 Task: Search matching in sales insights.
Action: Mouse moved to (696, 75)
Screenshot: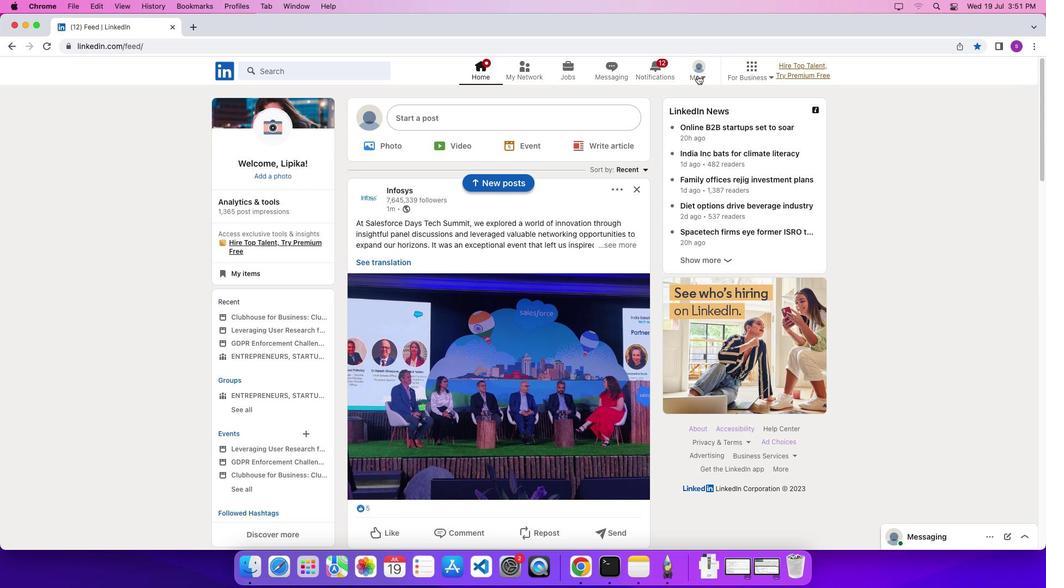
Action: Mouse pressed left at (696, 75)
Screenshot: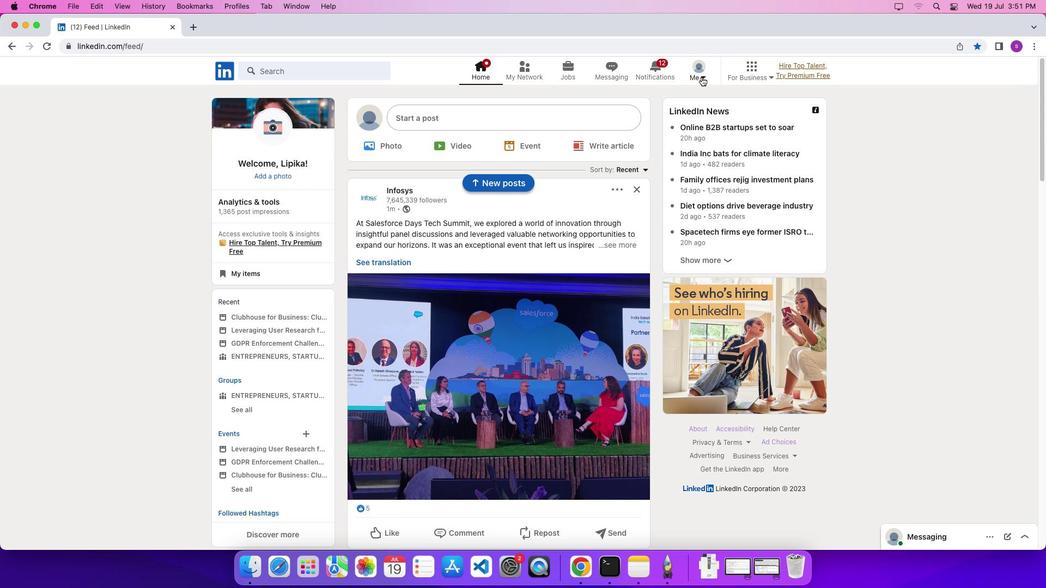 
Action: Mouse moved to (701, 77)
Screenshot: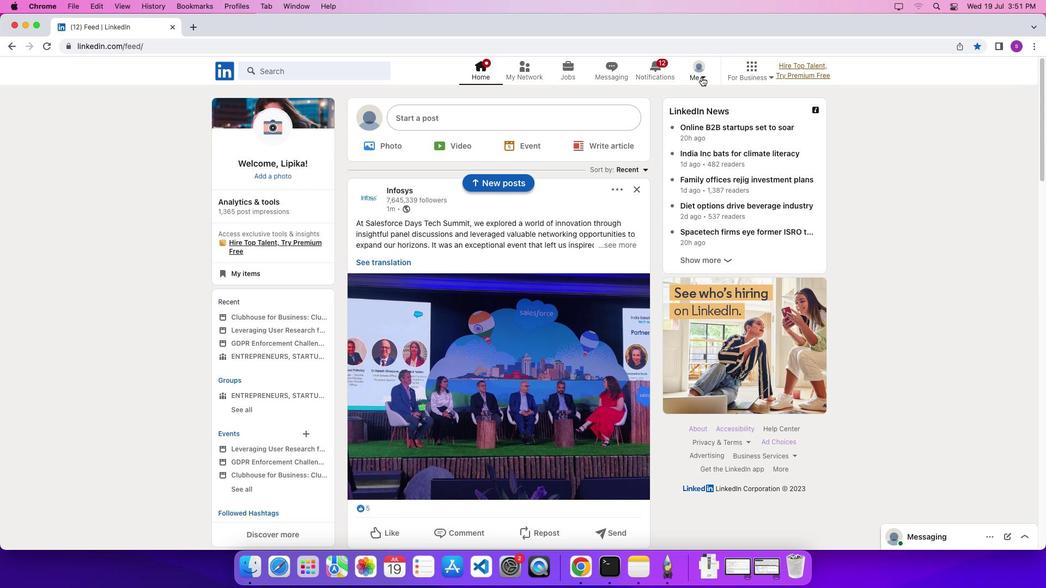 
Action: Mouse pressed left at (701, 77)
Screenshot: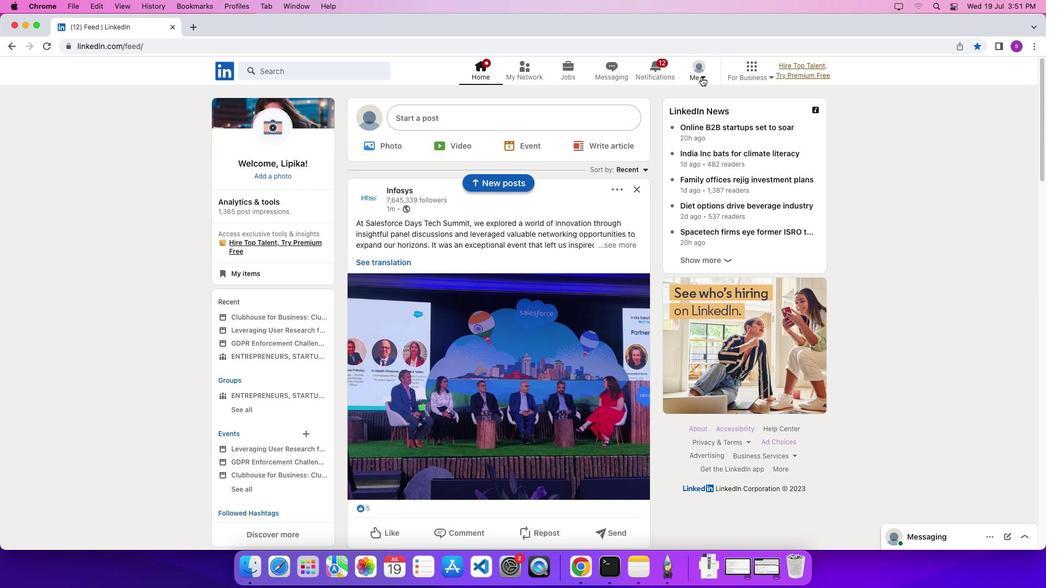
Action: Mouse moved to (682, 134)
Screenshot: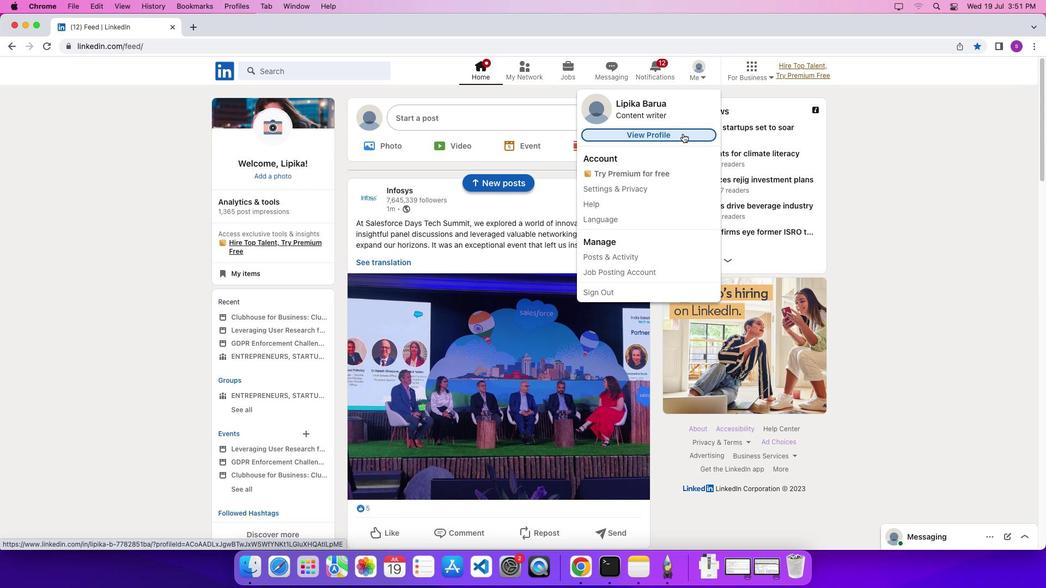 
Action: Mouse pressed left at (682, 134)
Screenshot: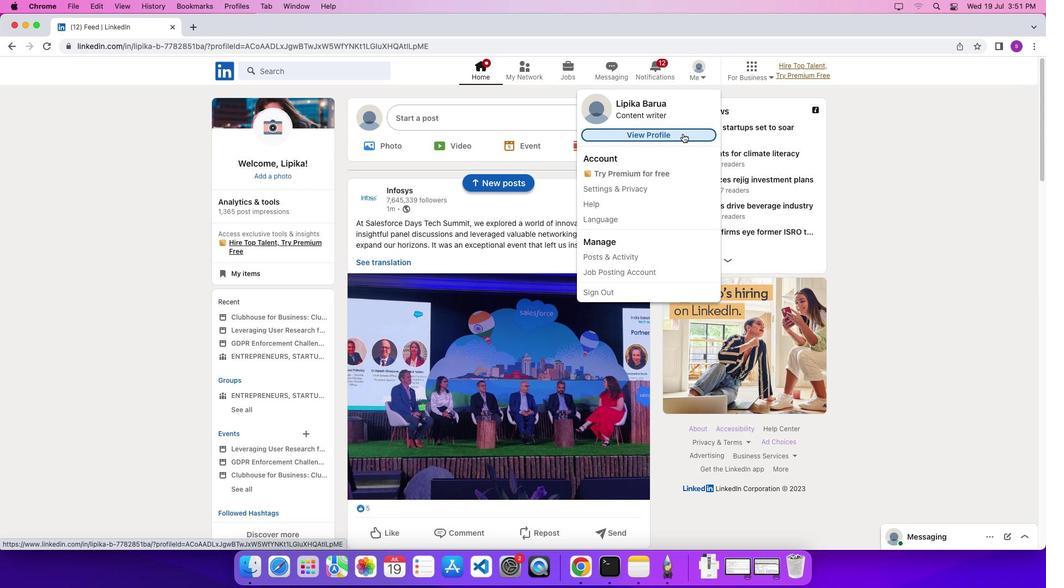 
Action: Mouse moved to (598, 335)
Screenshot: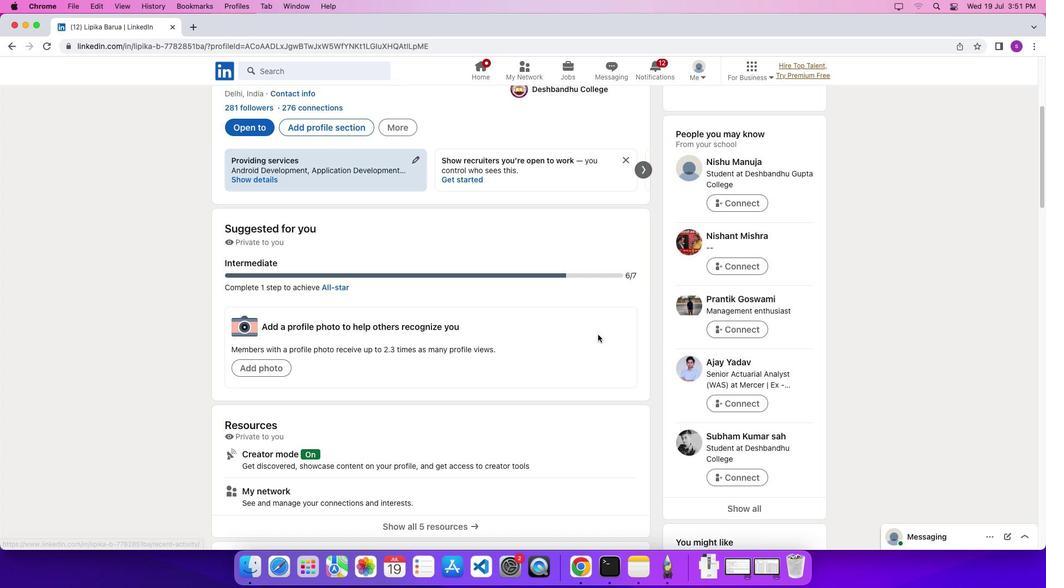 
Action: Mouse scrolled (598, 335) with delta (0, 0)
Screenshot: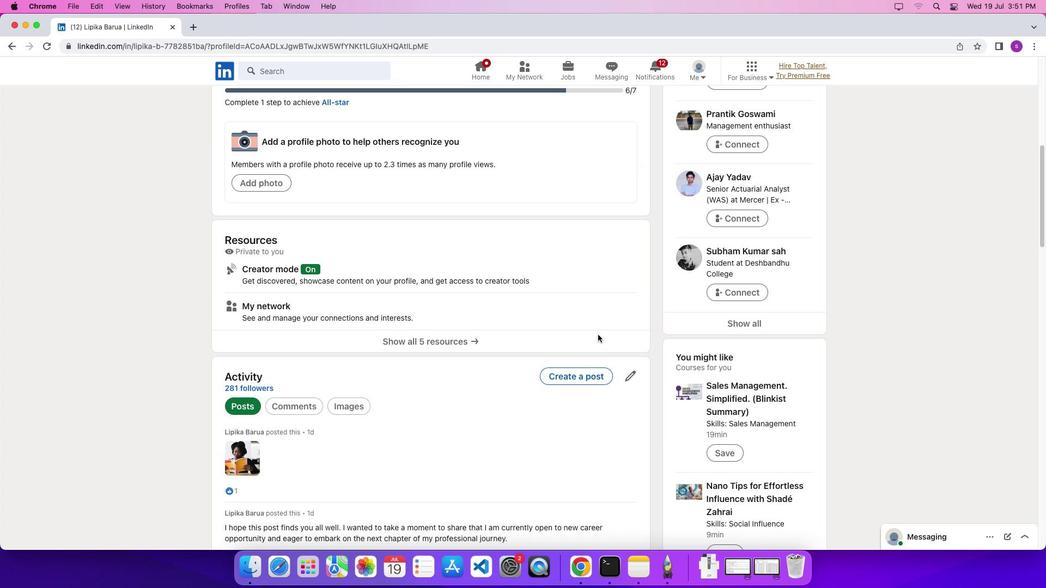 
Action: Mouse scrolled (598, 335) with delta (0, 0)
Screenshot: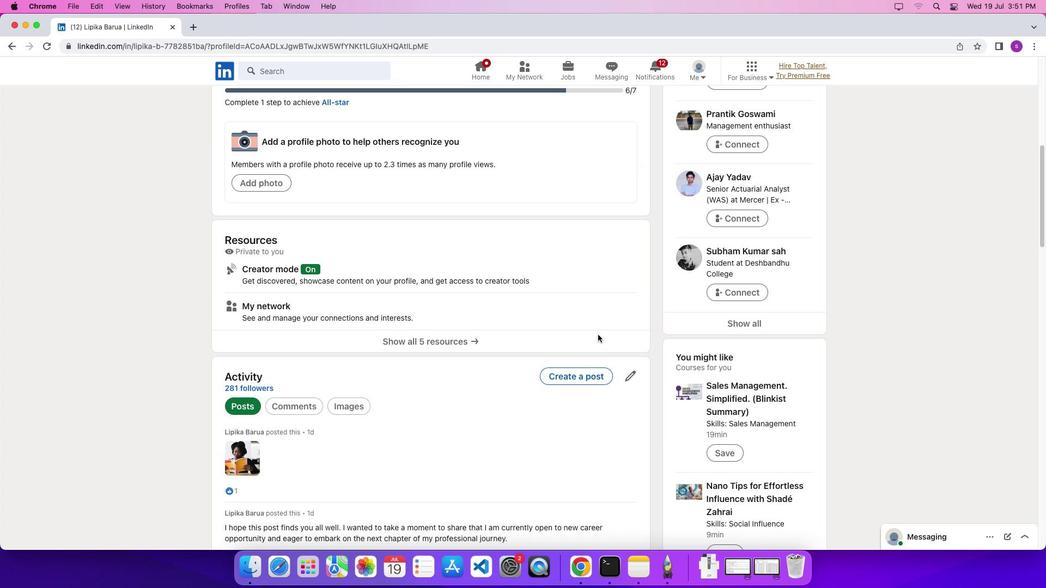 
Action: Mouse scrolled (598, 335) with delta (0, -3)
Screenshot: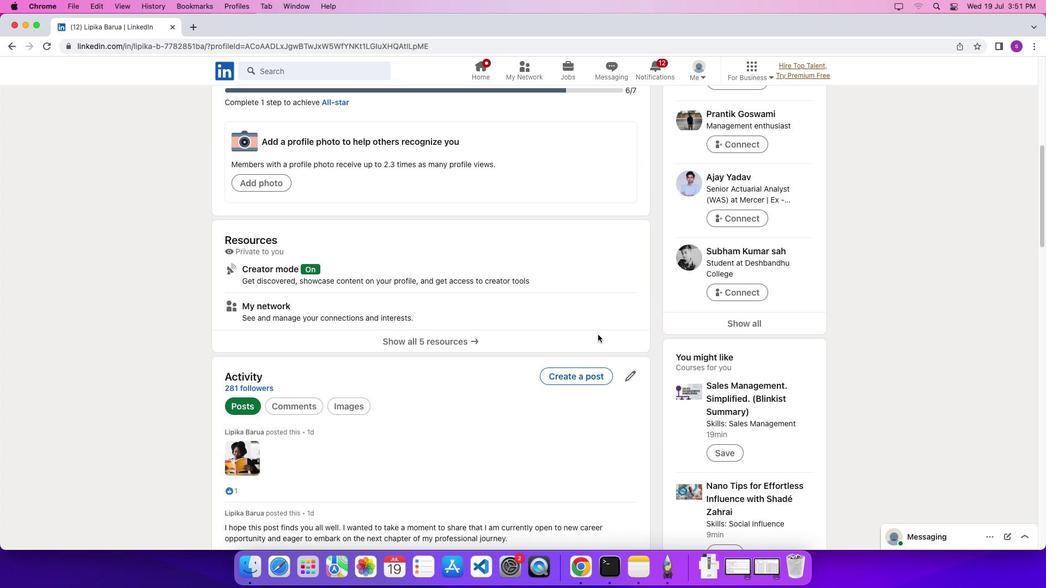 
Action: Mouse scrolled (598, 335) with delta (0, -4)
Screenshot: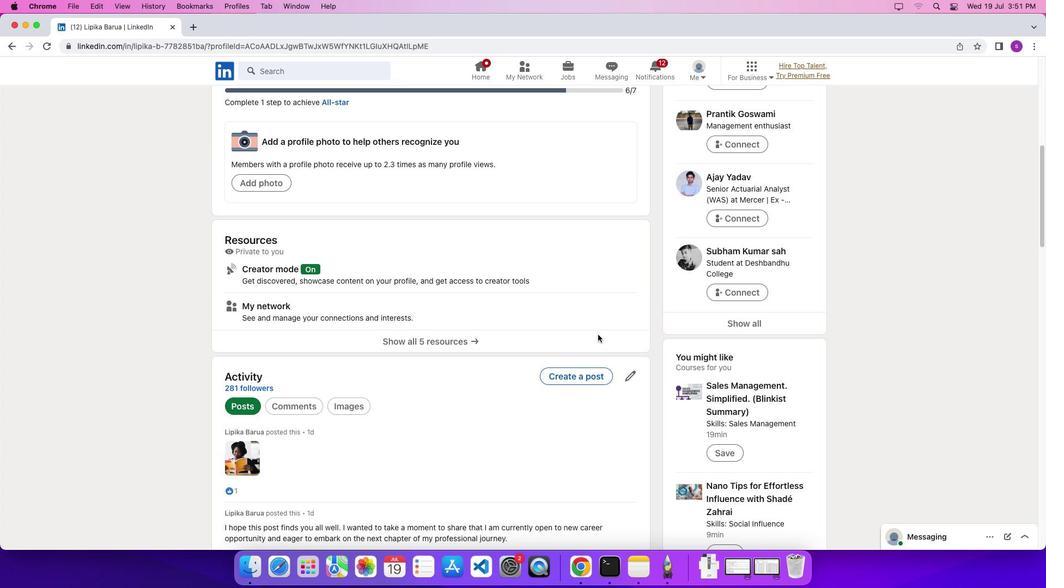 
Action: Mouse scrolled (598, 335) with delta (0, 0)
Screenshot: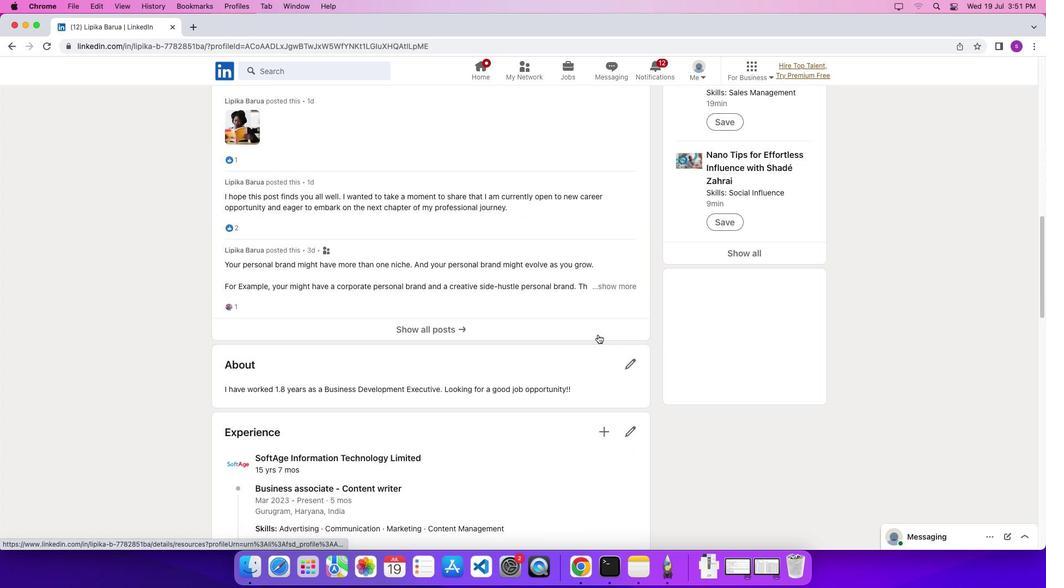 
Action: Mouse scrolled (598, 335) with delta (0, 0)
Screenshot: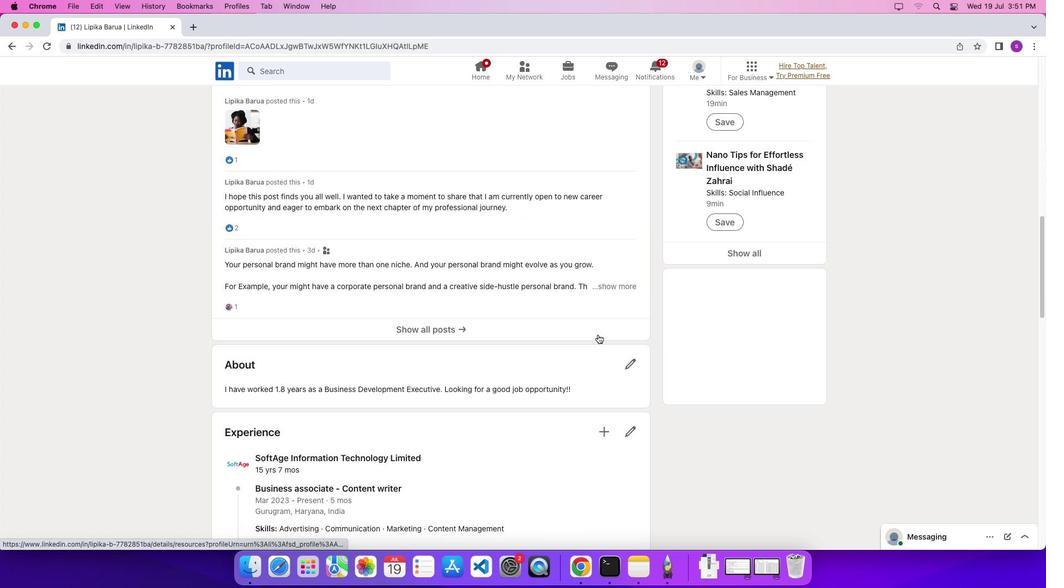 
Action: Mouse scrolled (598, 335) with delta (0, -3)
Screenshot: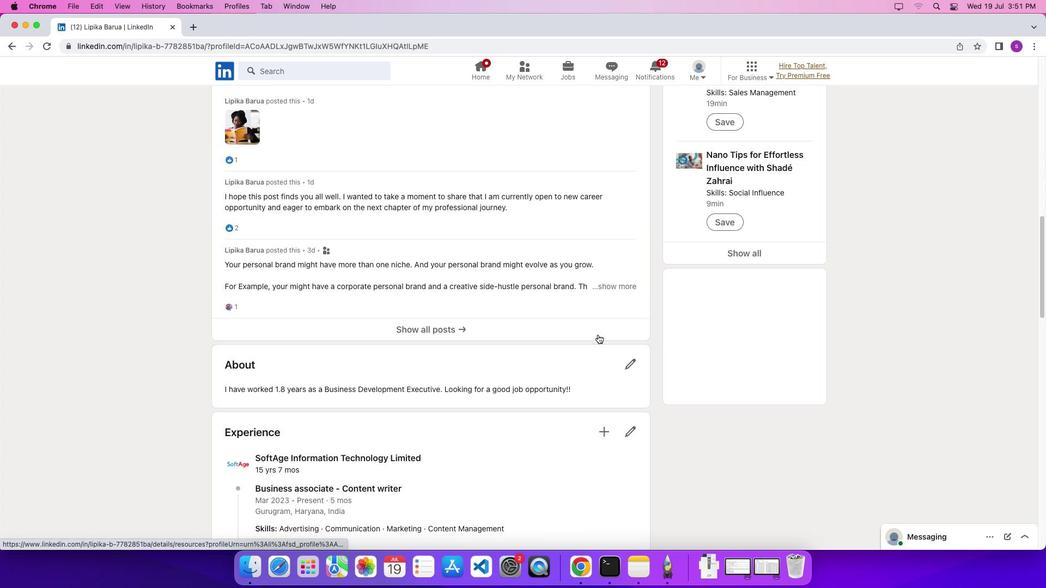 
Action: Mouse scrolled (598, 335) with delta (0, -3)
Screenshot: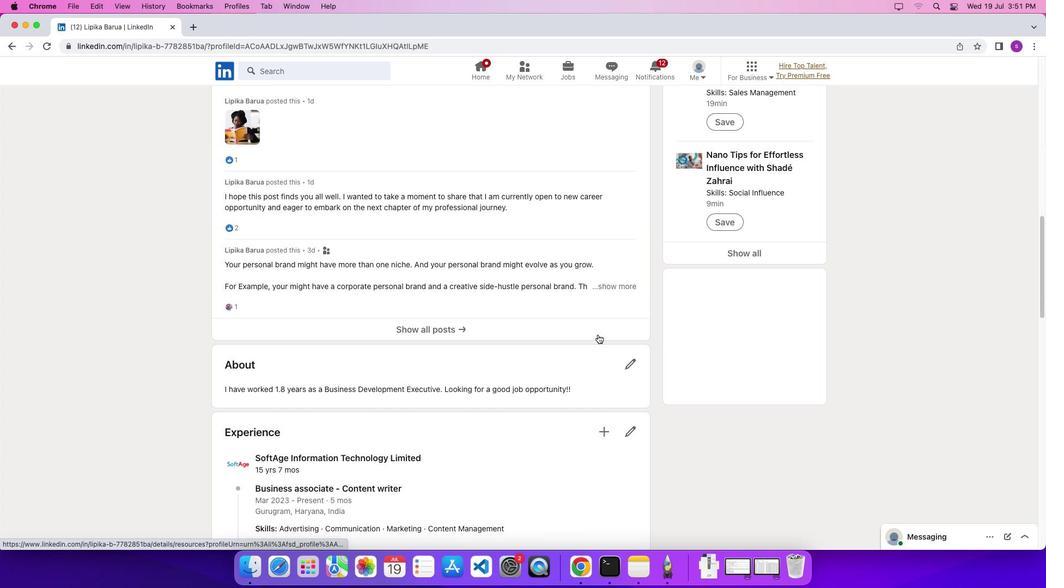 
Action: Mouse scrolled (598, 335) with delta (0, 0)
Screenshot: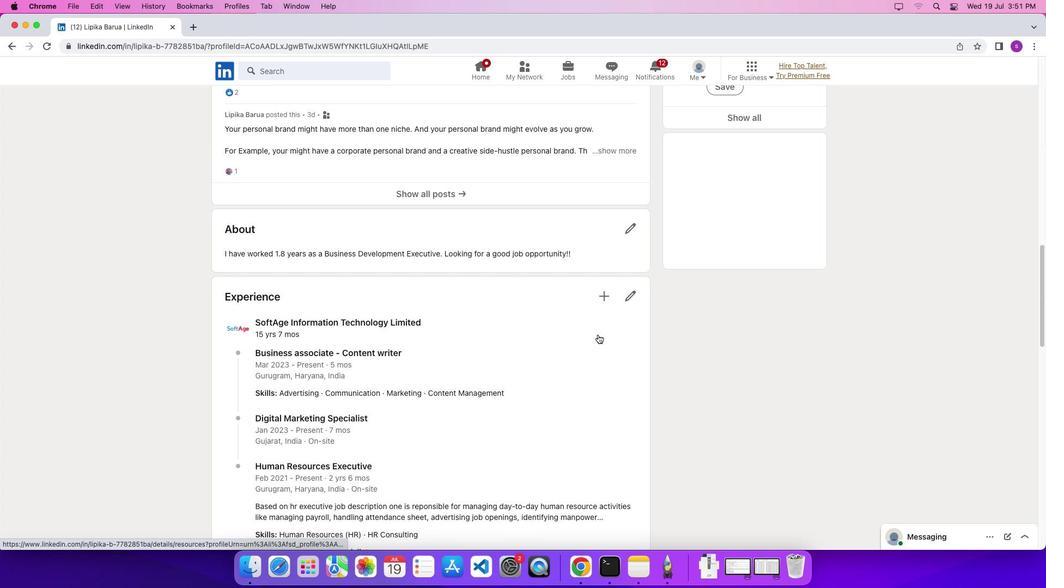 
Action: Mouse scrolled (598, 335) with delta (0, 0)
Screenshot: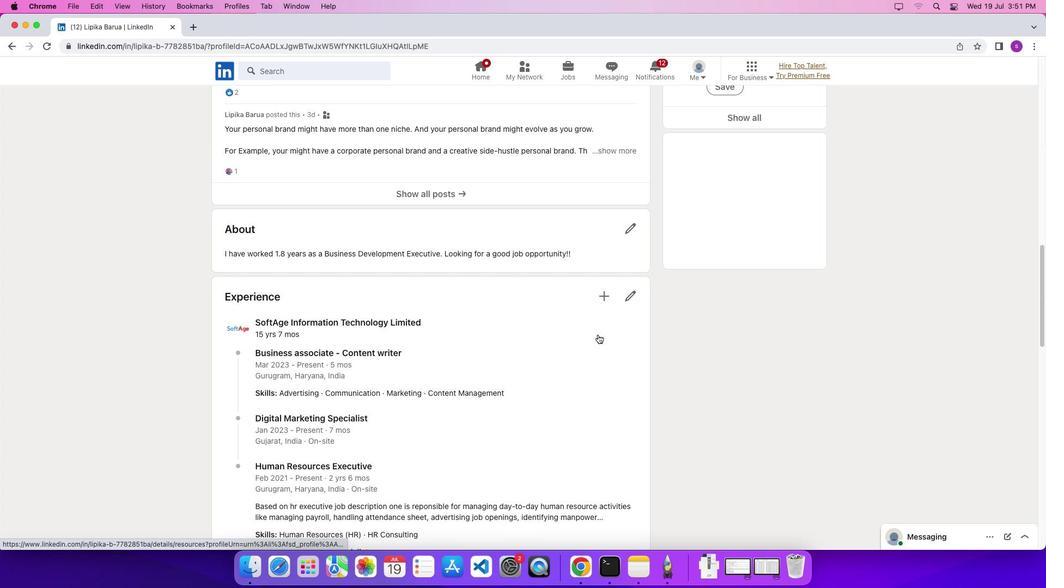 
Action: Mouse scrolled (598, 335) with delta (0, -2)
Screenshot: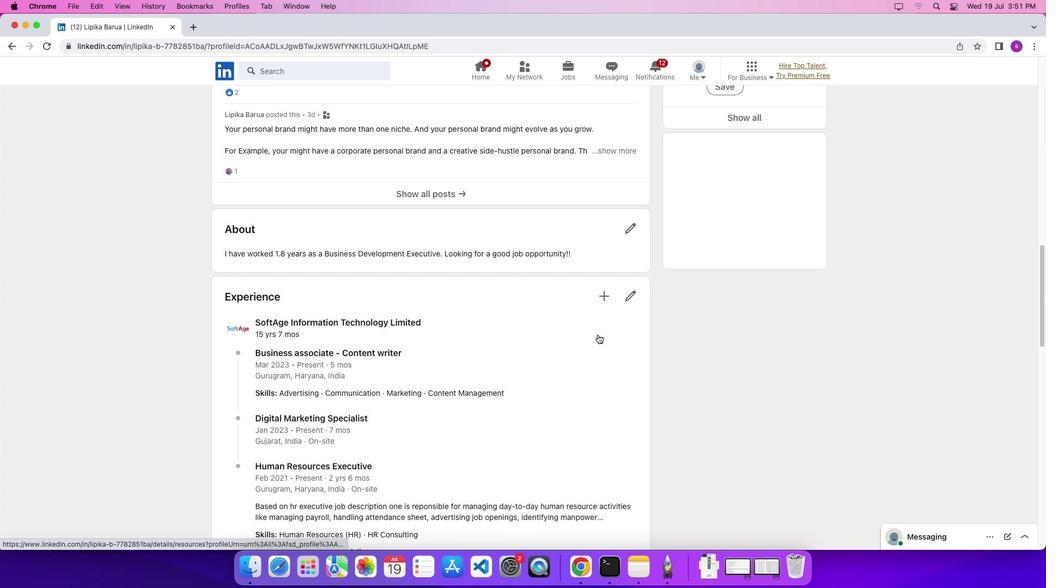 
Action: Mouse scrolled (598, 335) with delta (0, 0)
Screenshot: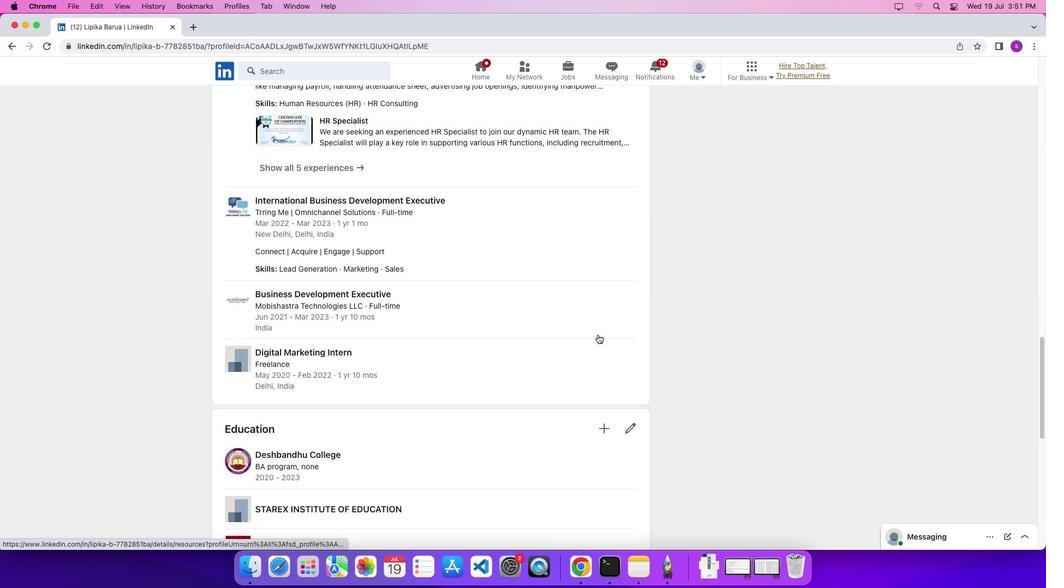 
Action: Mouse scrolled (598, 335) with delta (0, 0)
Screenshot: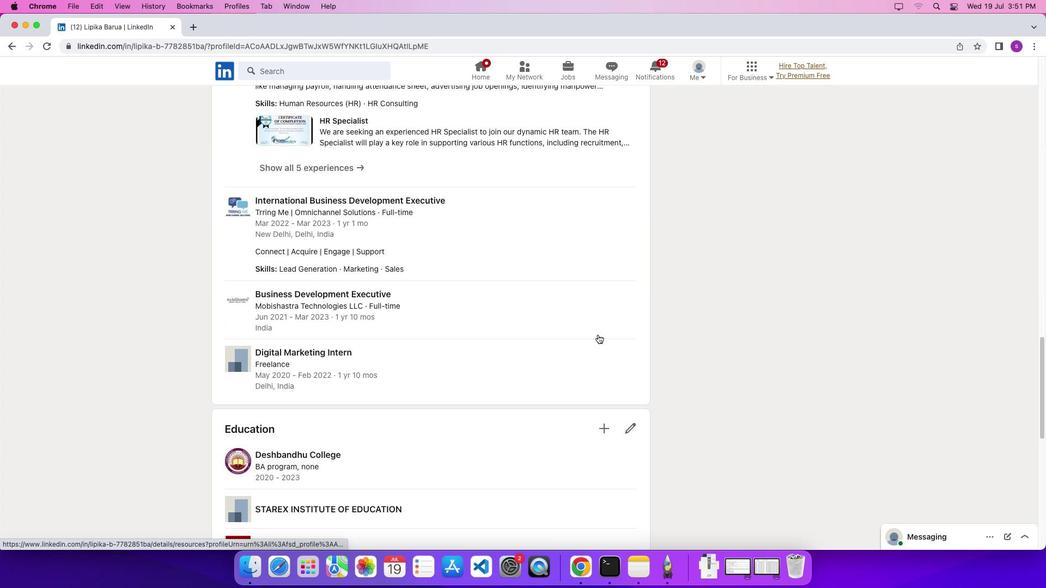 
Action: Mouse scrolled (598, 335) with delta (0, -3)
Screenshot: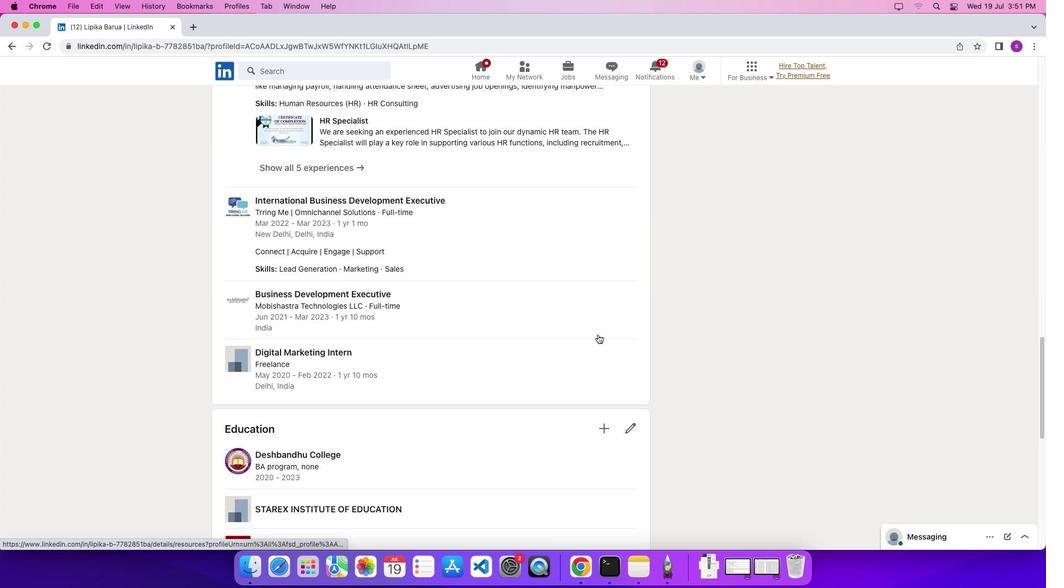 
Action: Mouse scrolled (598, 335) with delta (0, -5)
Screenshot: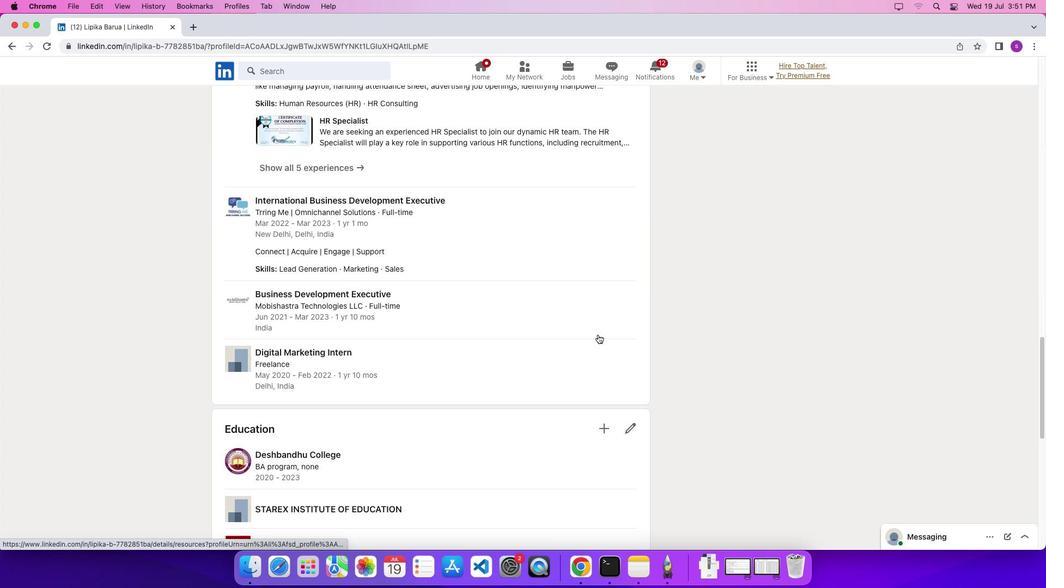 
Action: Mouse scrolled (598, 335) with delta (0, 0)
Screenshot: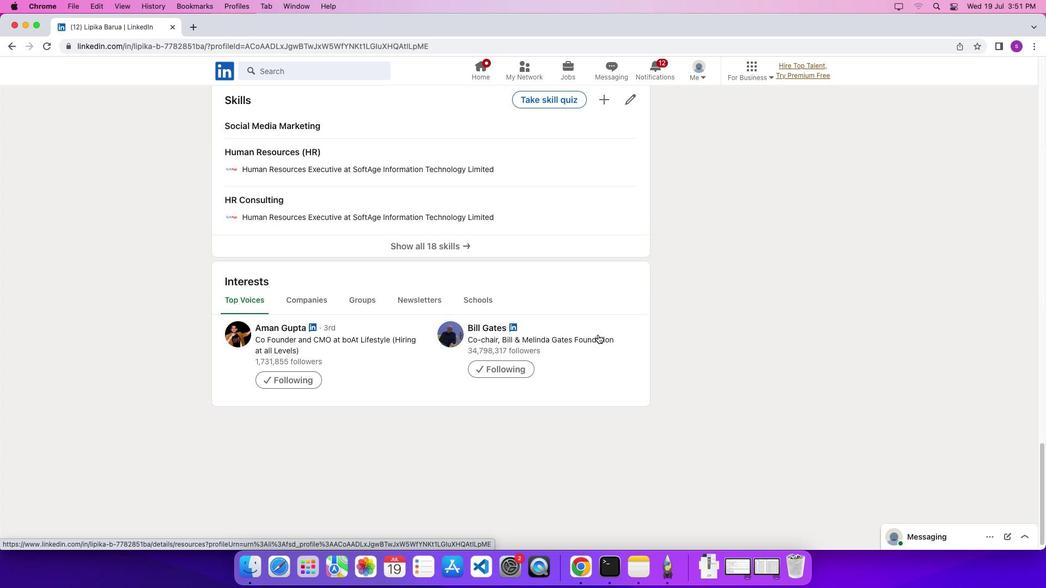 
Action: Mouse scrolled (598, 335) with delta (0, 0)
Screenshot: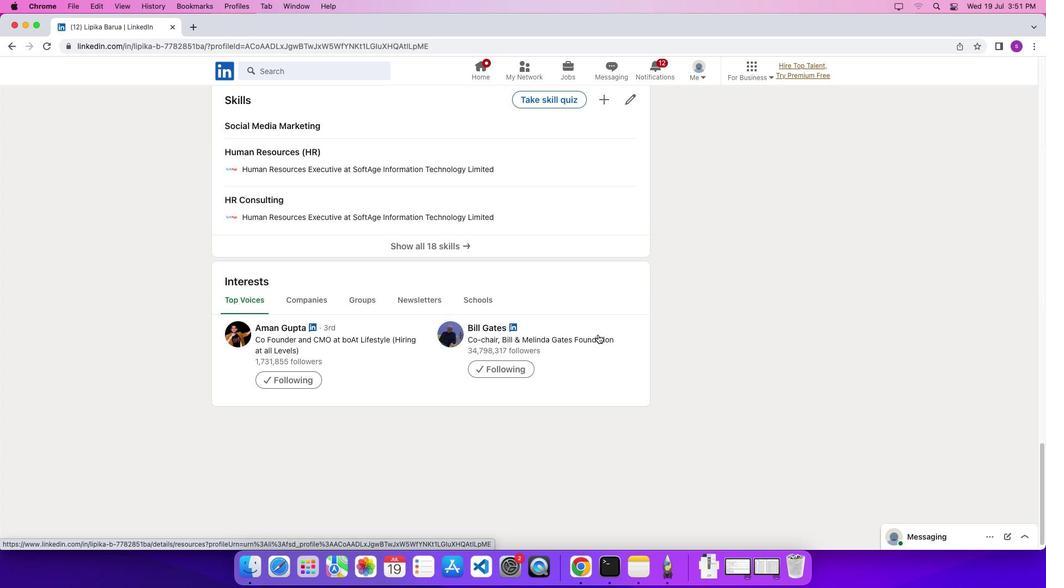 
Action: Mouse scrolled (598, 335) with delta (0, -4)
Screenshot: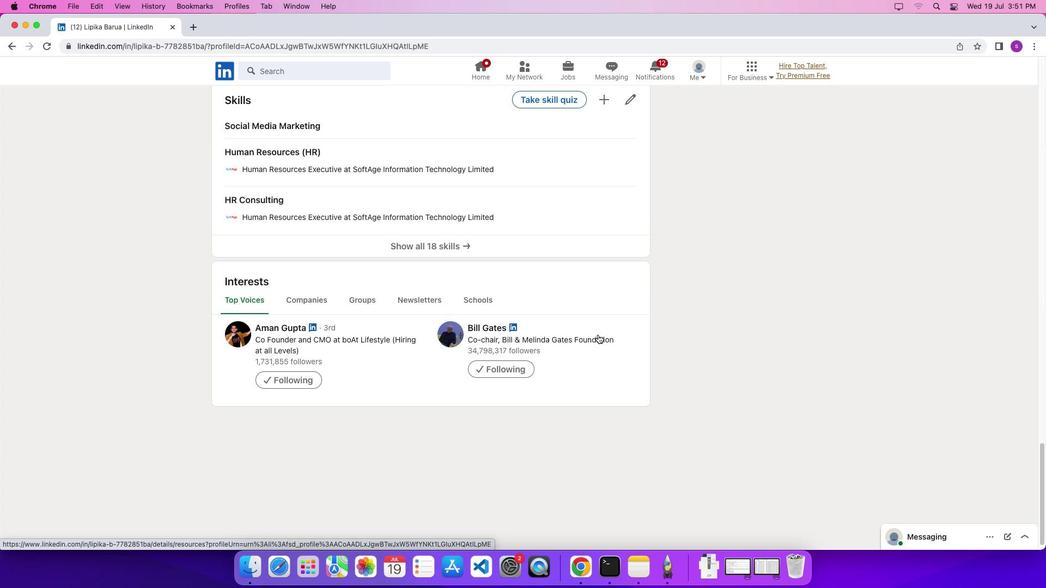 
Action: Mouse scrolled (598, 335) with delta (0, -6)
Screenshot: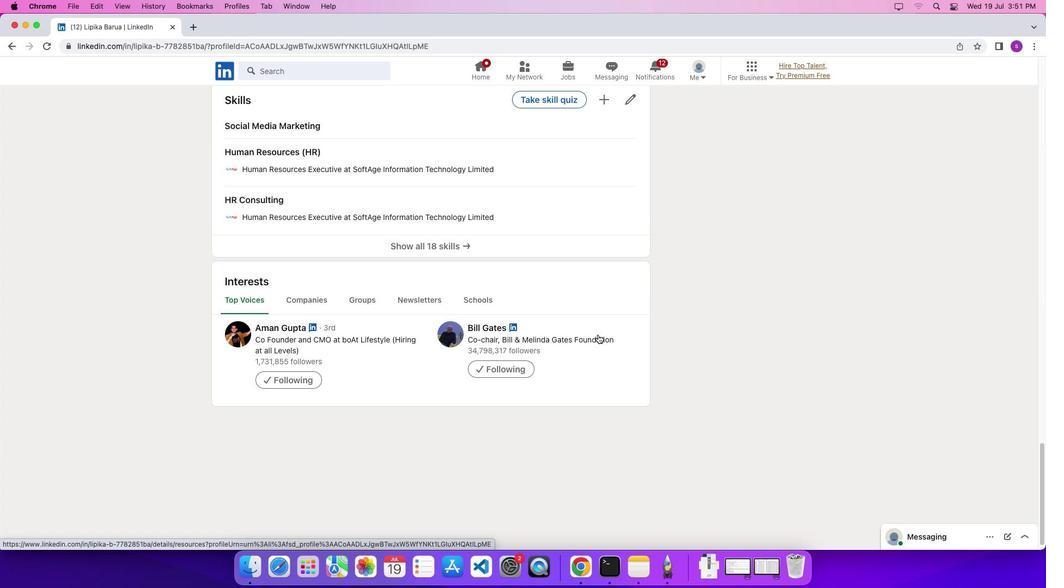 
Action: Mouse scrolled (598, 335) with delta (0, 0)
Screenshot: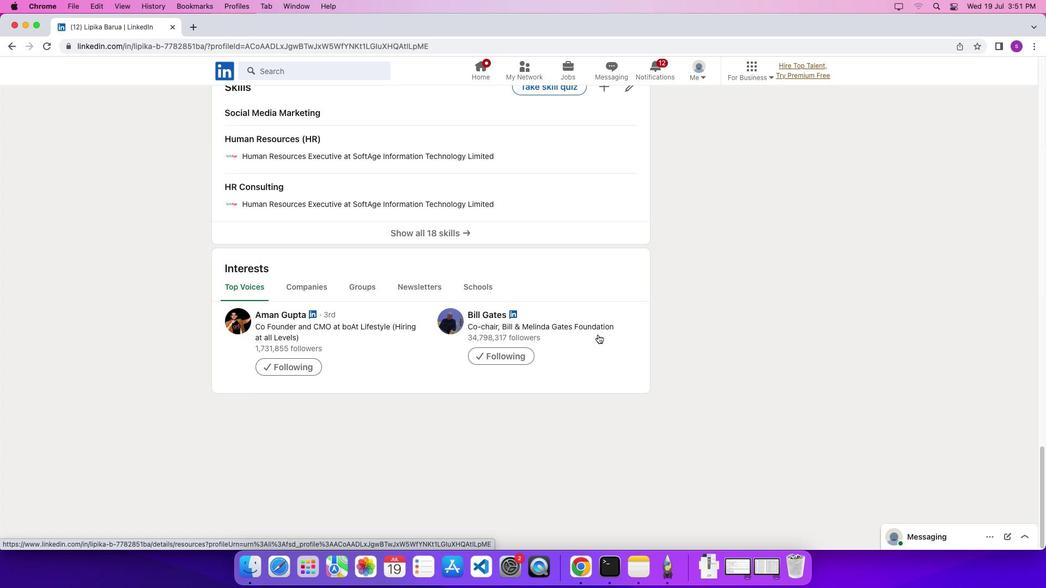 
Action: Mouse scrolled (598, 335) with delta (0, 0)
Screenshot: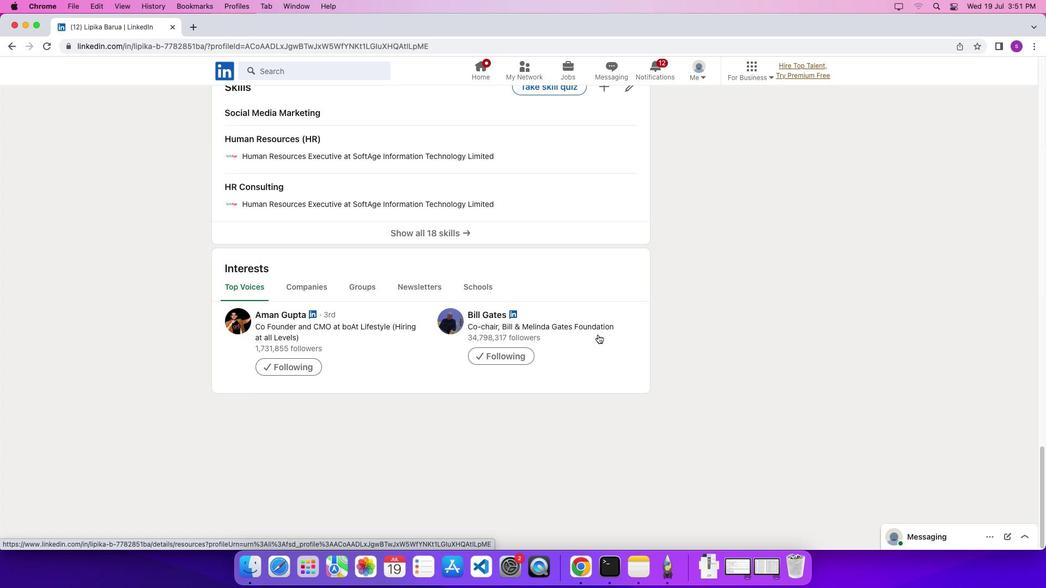 
Action: Mouse scrolled (598, 335) with delta (0, -4)
Screenshot: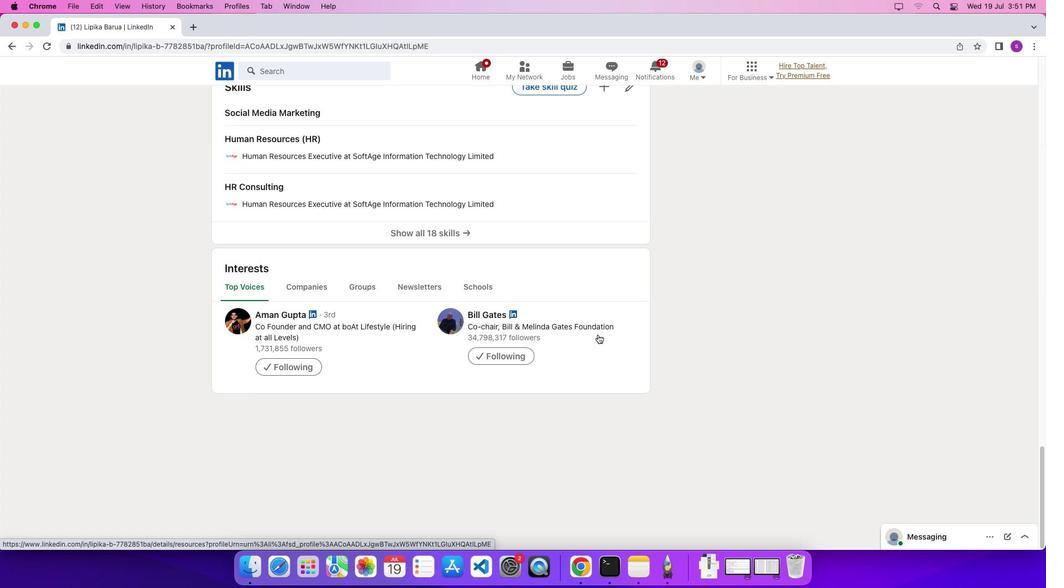 
Action: Mouse scrolled (598, 335) with delta (0, -6)
Screenshot: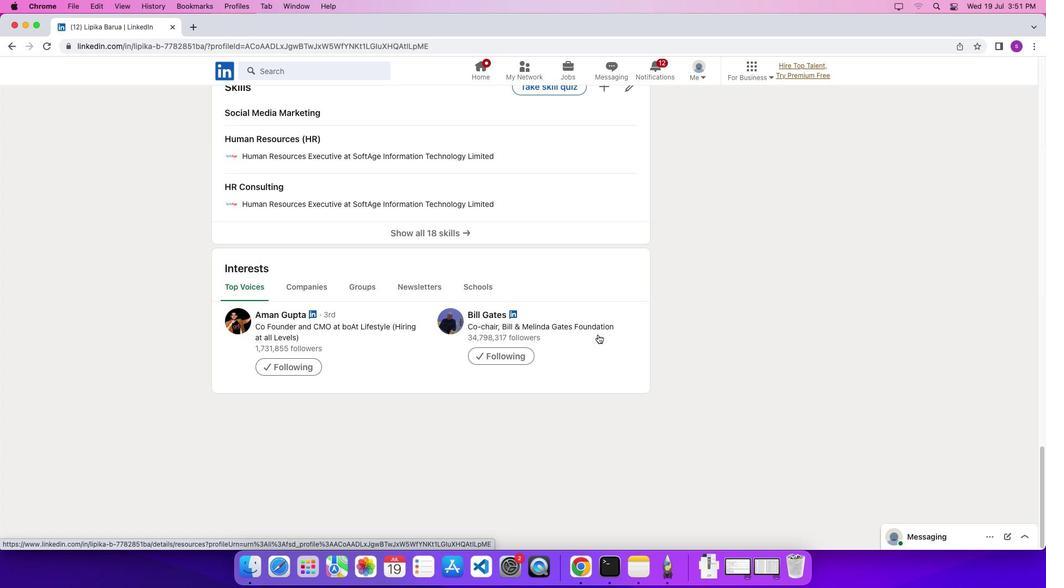 
Action: Mouse moved to (600, 341)
Screenshot: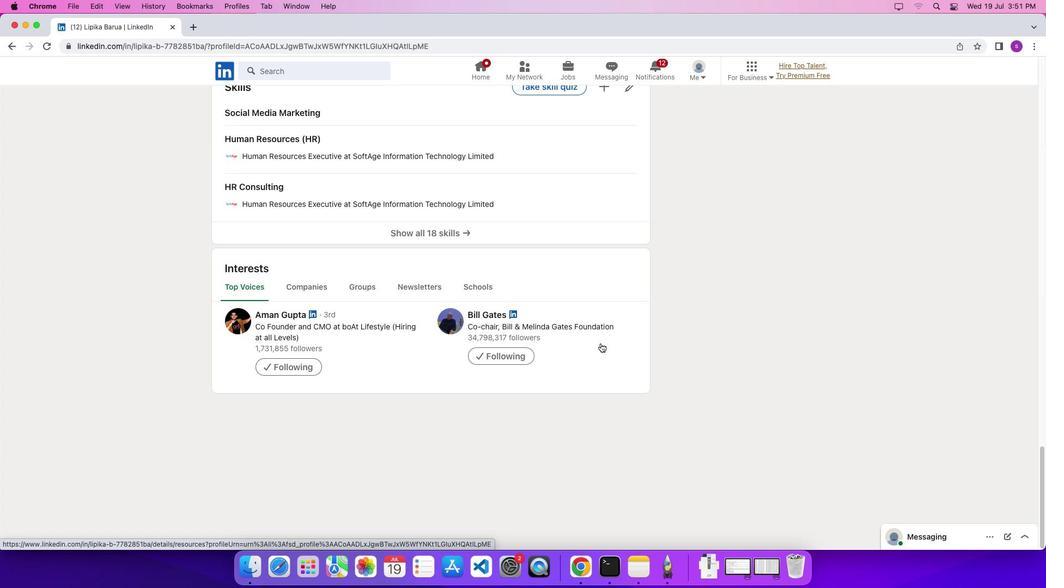 
Action: Mouse scrolled (600, 341) with delta (0, 0)
Screenshot: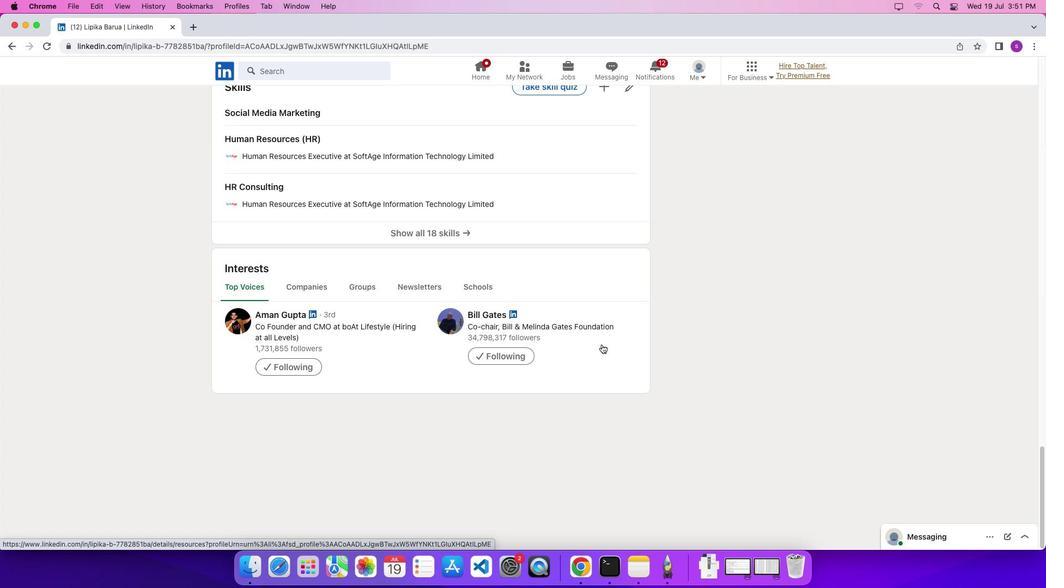 
Action: Mouse scrolled (600, 341) with delta (0, 0)
Screenshot: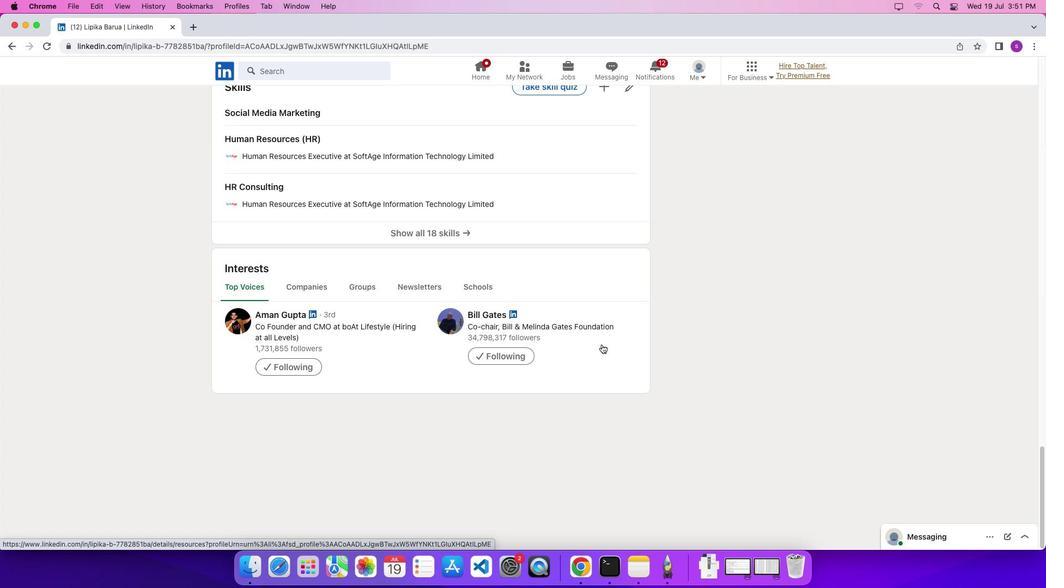
Action: Mouse scrolled (600, 341) with delta (0, -2)
Screenshot: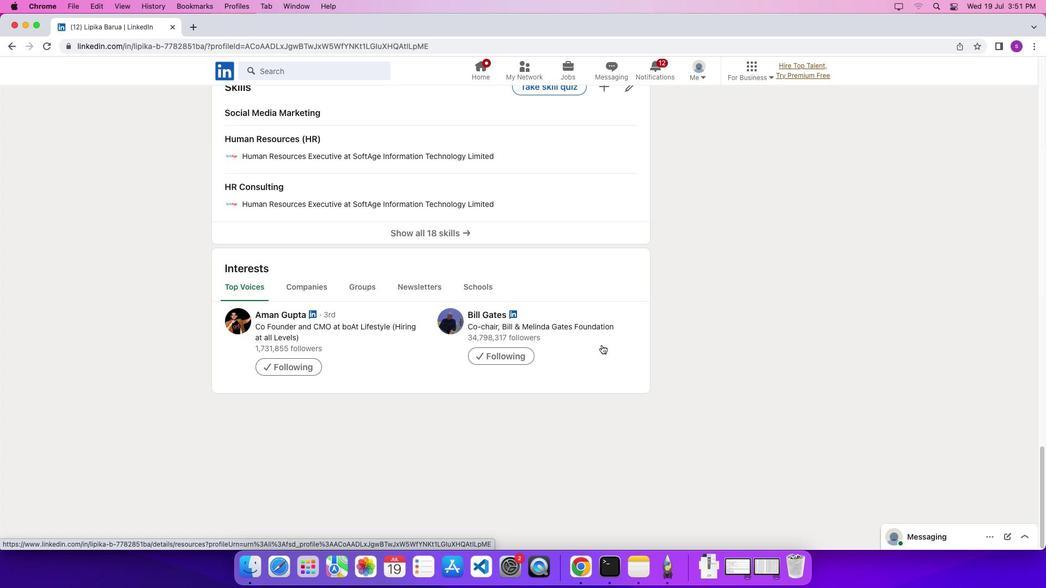 
Action: Mouse moved to (604, 352)
Screenshot: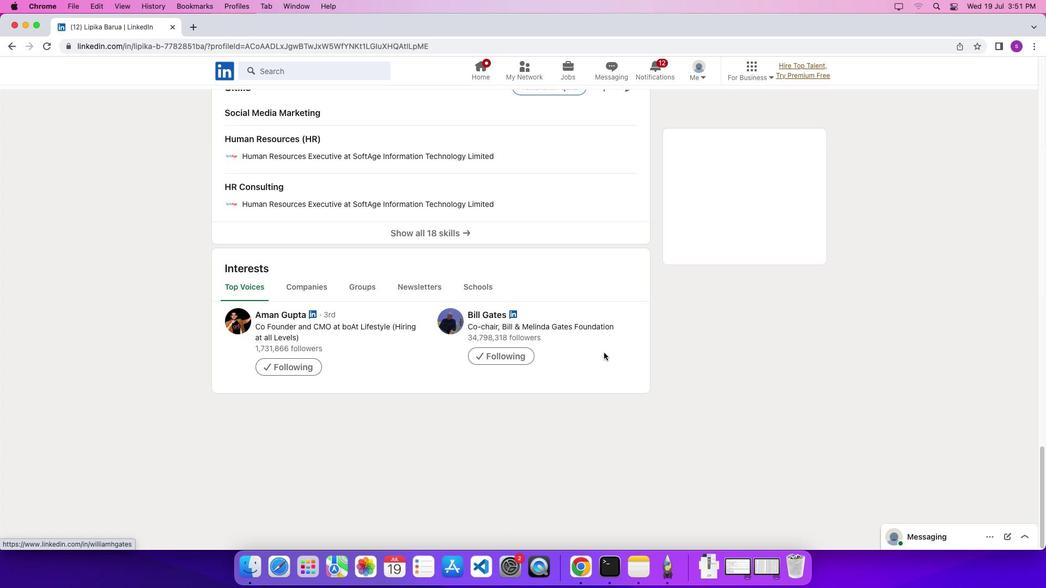 
Action: Mouse scrolled (604, 352) with delta (0, 0)
Screenshot: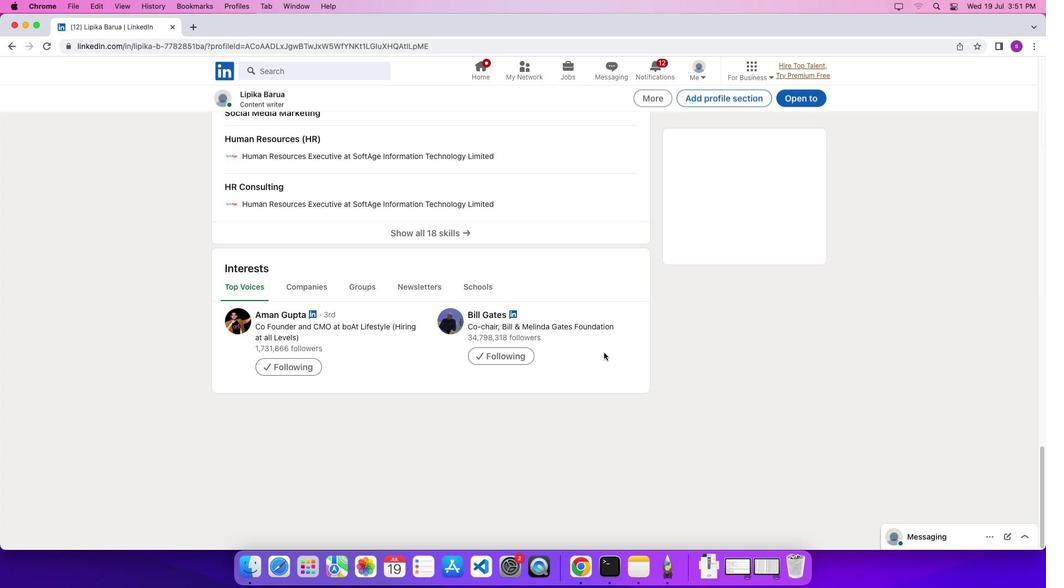 
Action: Mouse scrolled (604, 352) with delta (0, 0)
Screenshot: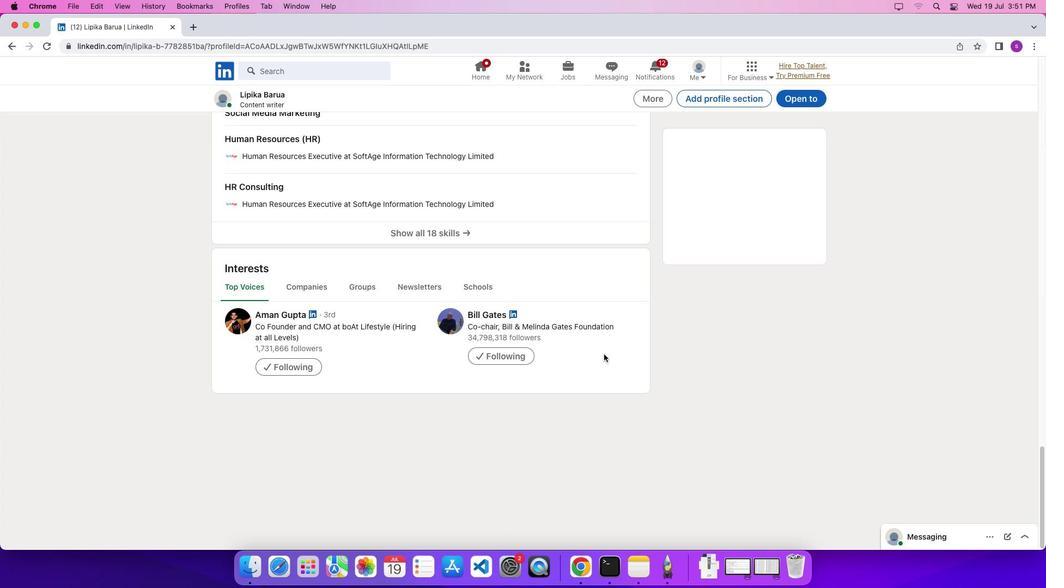
Action: Mouse moved to (561, 441)
Screenshot: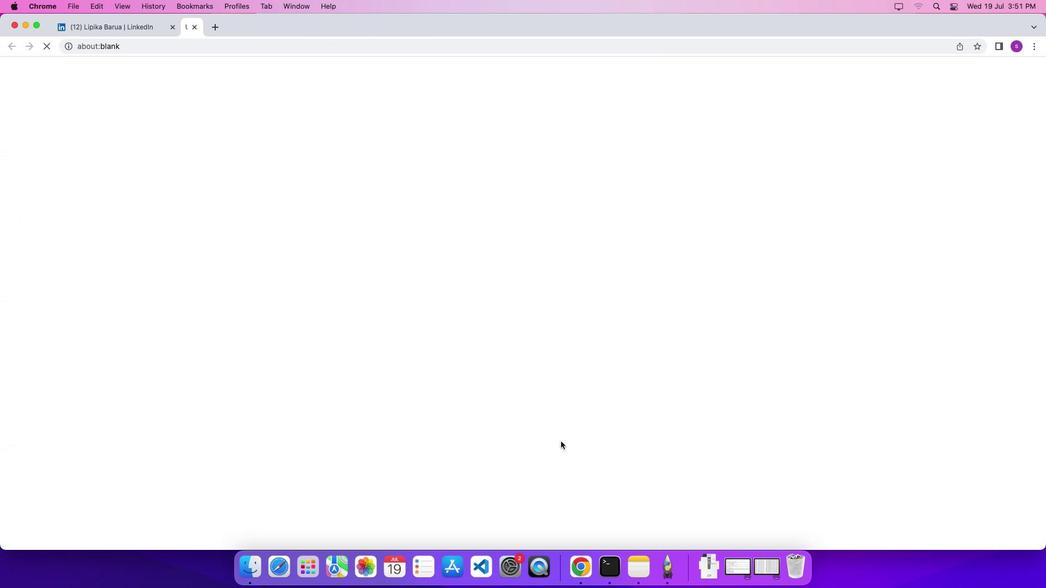 
Action: Mouse pressed left at (561, 441)
Screenshot: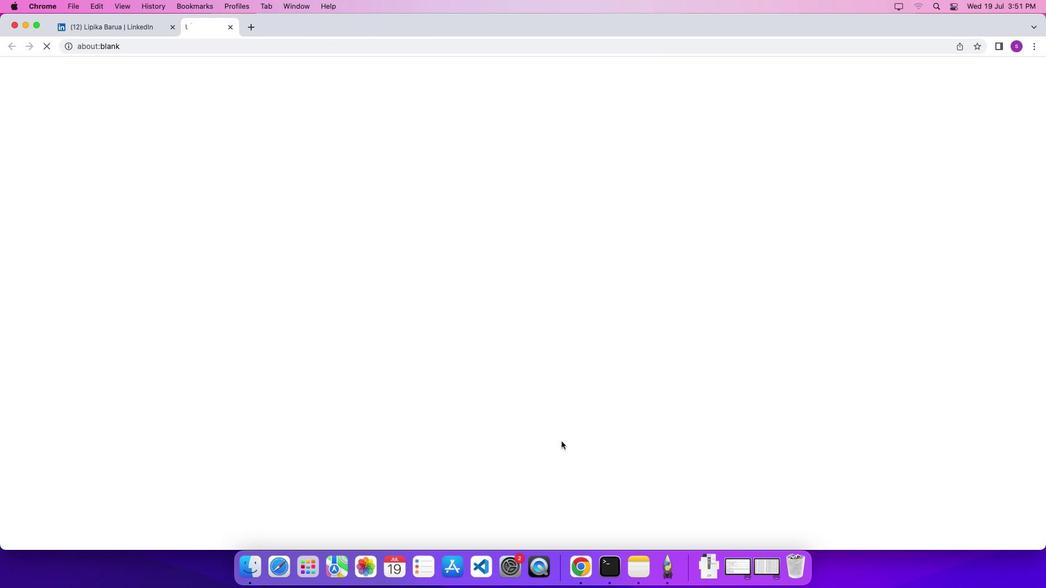 
Action: Mouse moved to (267, 180)
Screenshot: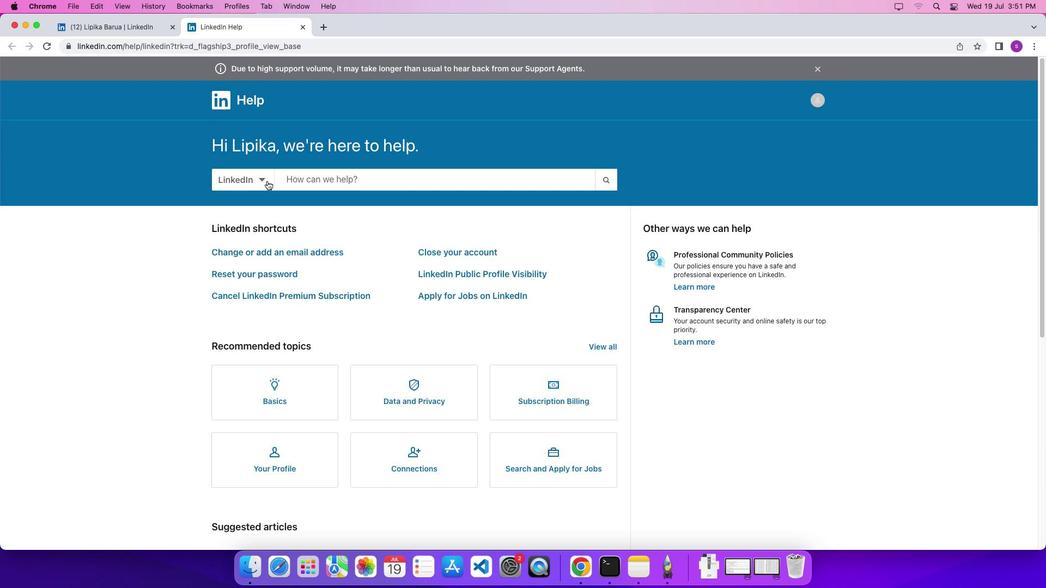 
Action: Mouse pressed left at (267, 180)
Screenshot: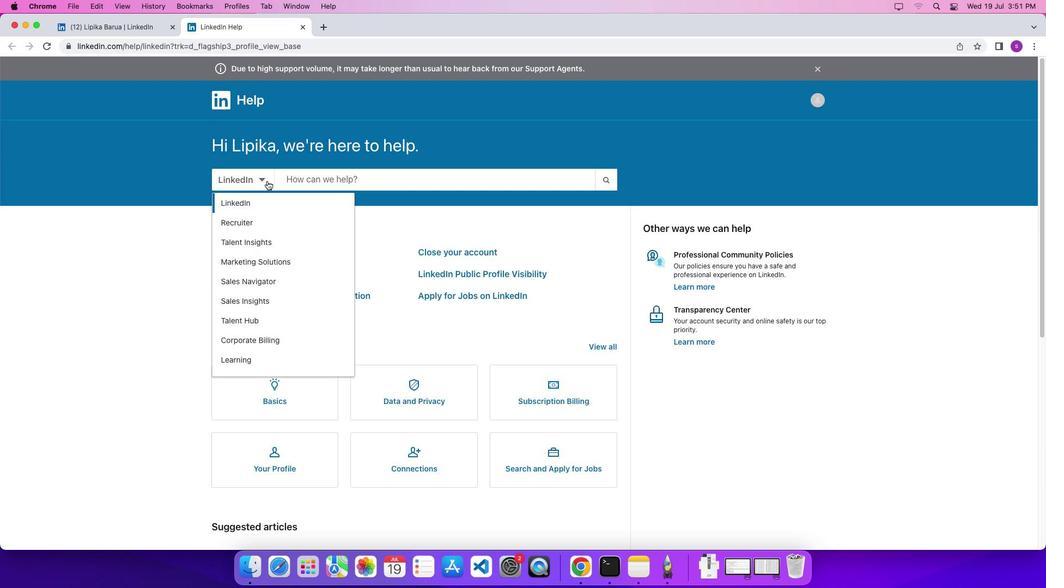 
Action: Mouse moved to (271, 297)
Screenshot: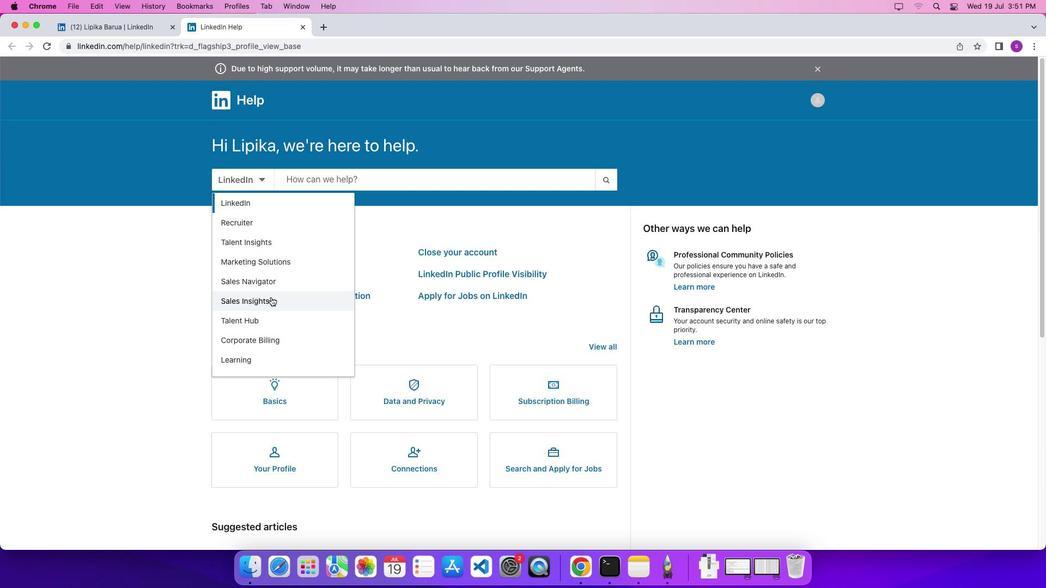 
Action: Mouse pressed left at (271, 297)
Screenshot: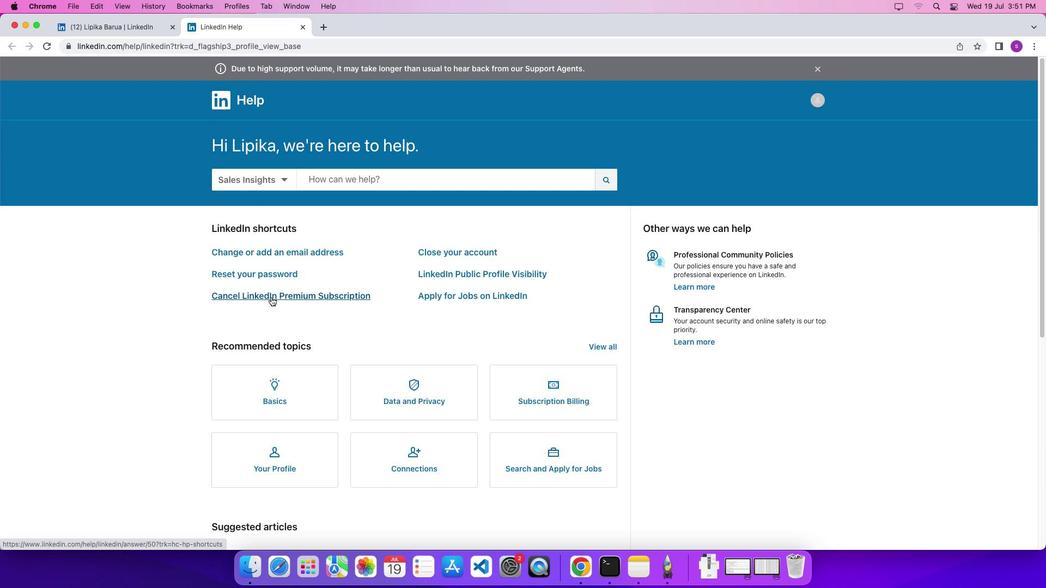 
Action: Mouse moved to (352, 179)
Screenshot: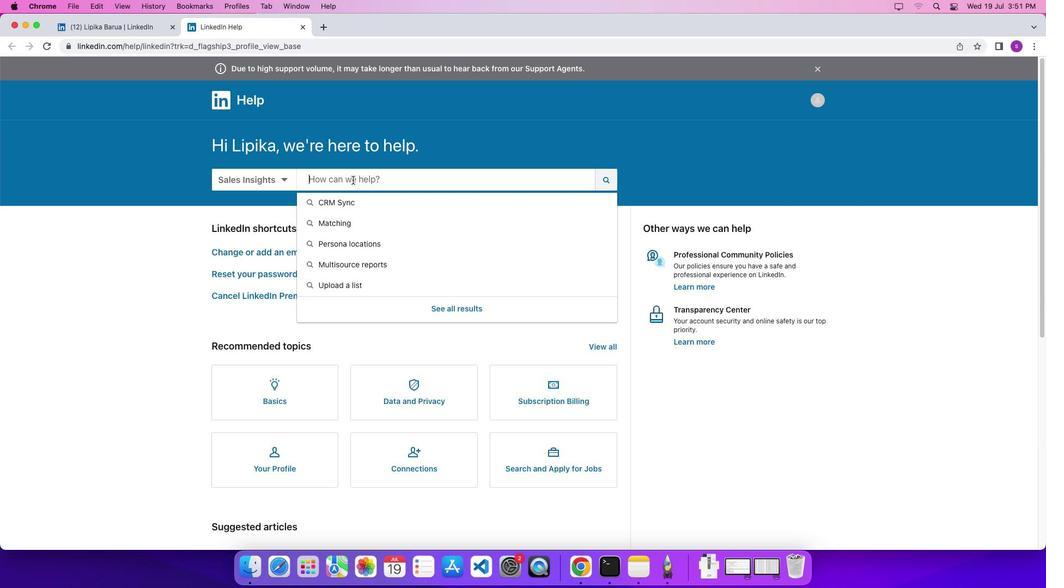 
Action: Mouse pressed left at (352, 179)
Screenshot: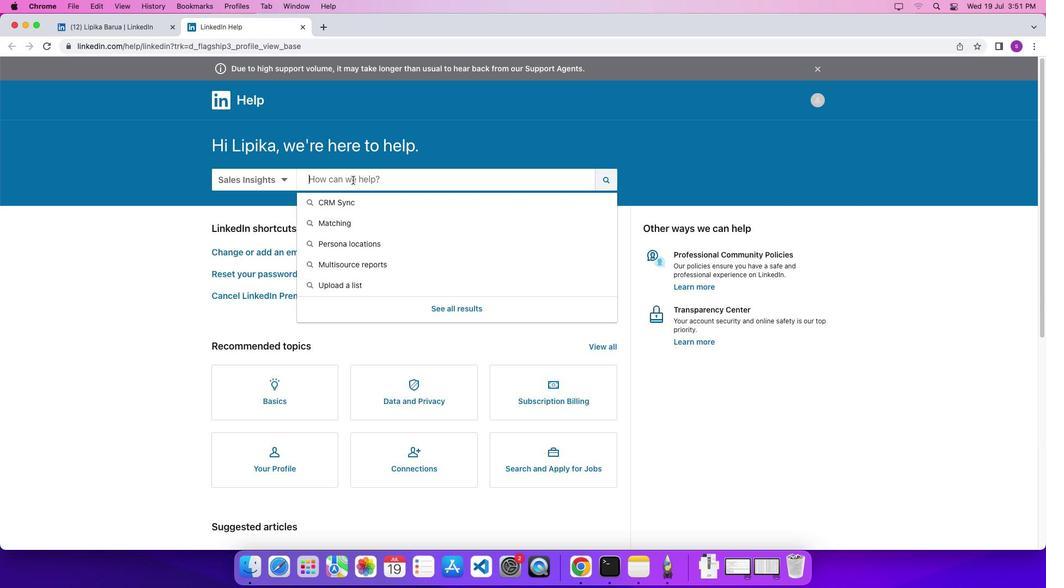 
Action: Key pressed 'm''a''t''c''h''i''n''g'
Screenshot: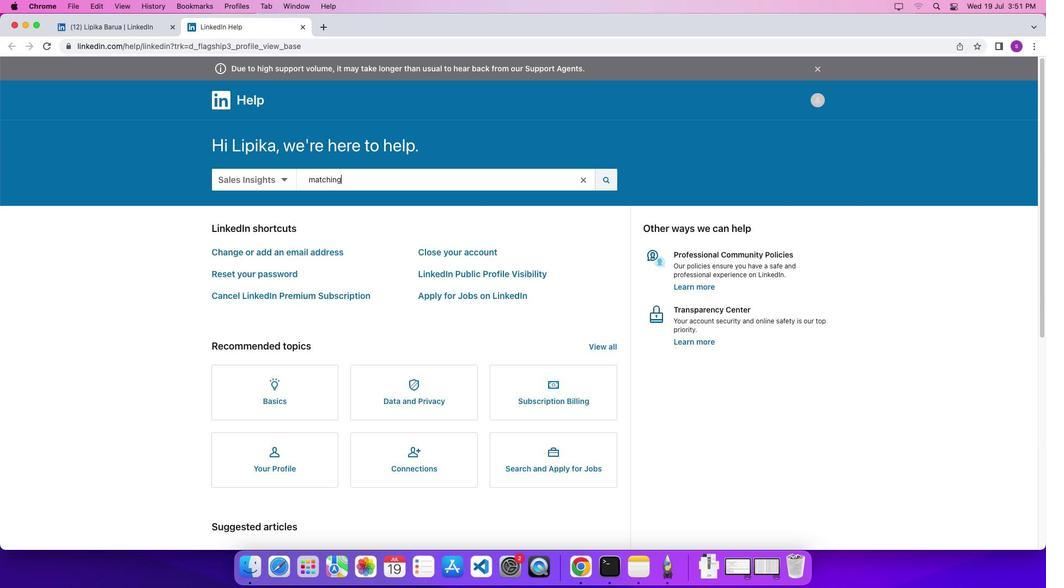 
Action: Mouse moved to (598, 186)
Screenshot: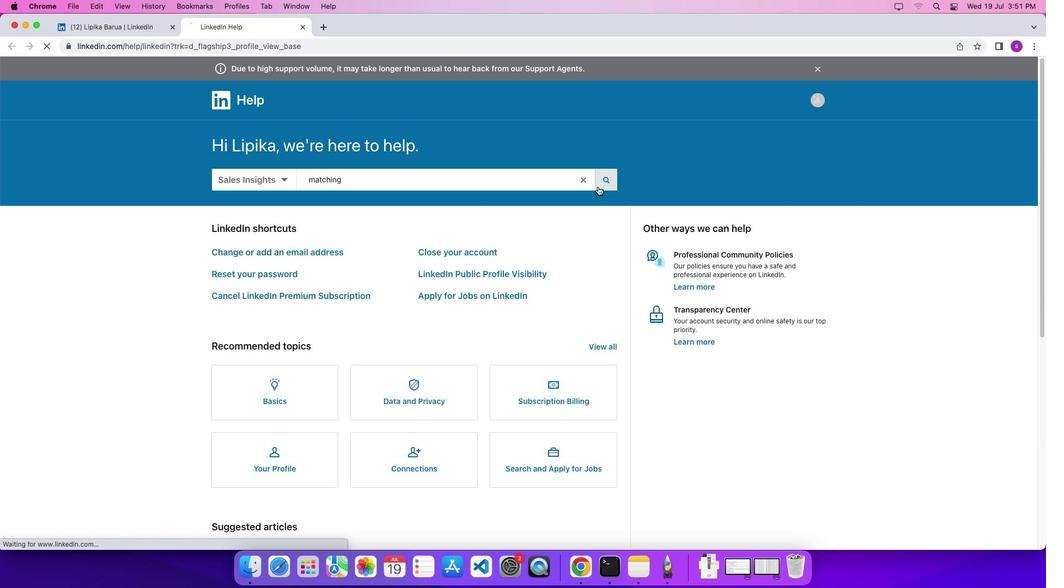 
Action: Mouse pressed left at (598, 186)
Screenshot: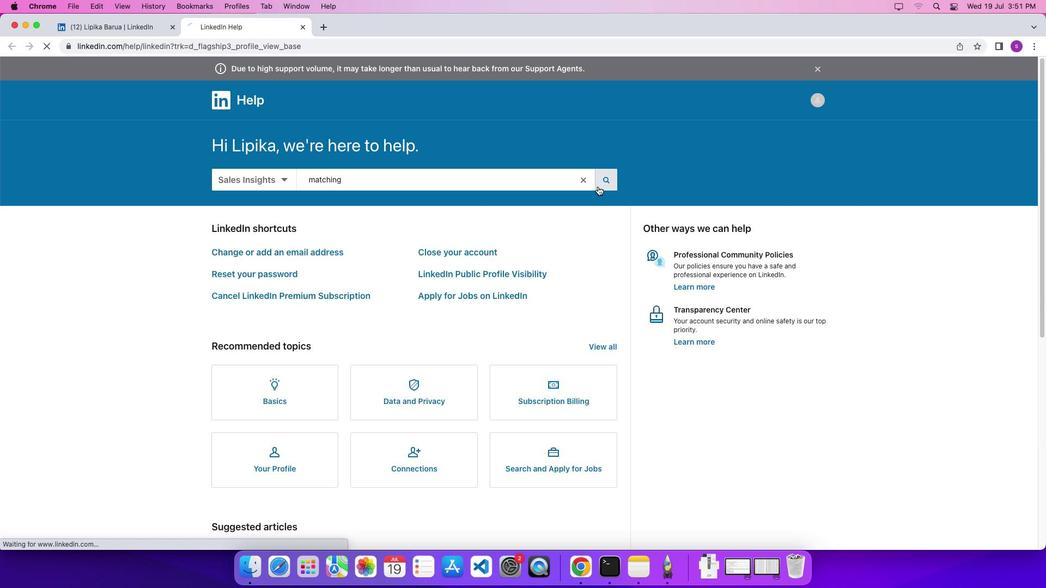 
